 Task: Look for products in the category "Lager" from Sam Adams only.
Action: Mouse moved to (886, 295)
Screenshot: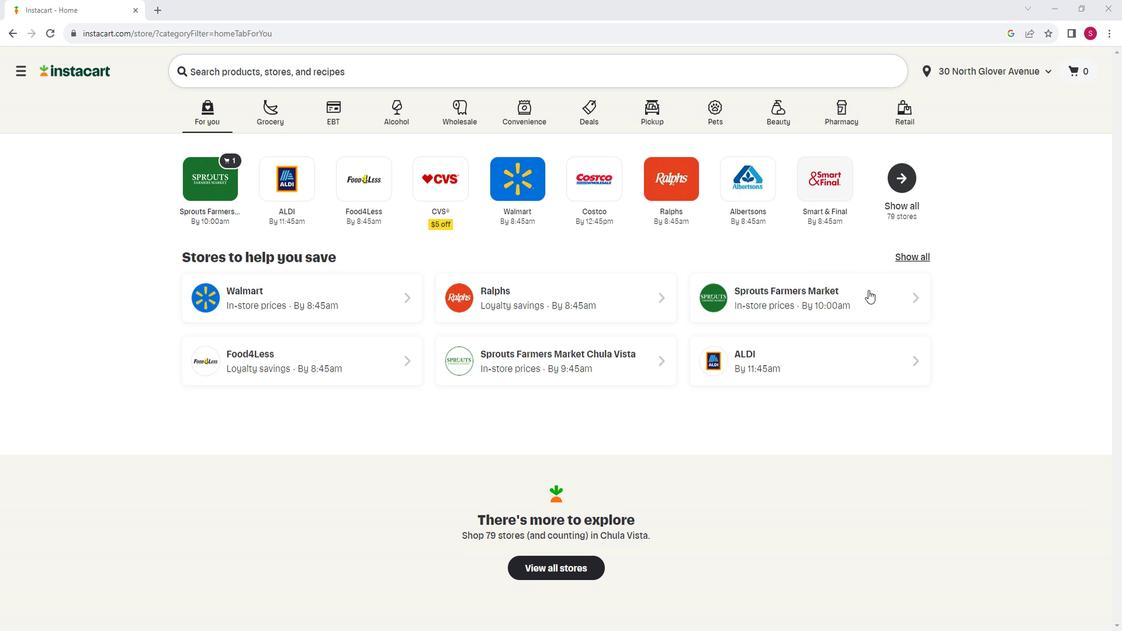 
Action: Mouse pressed left at (886, 295)
Screenshot: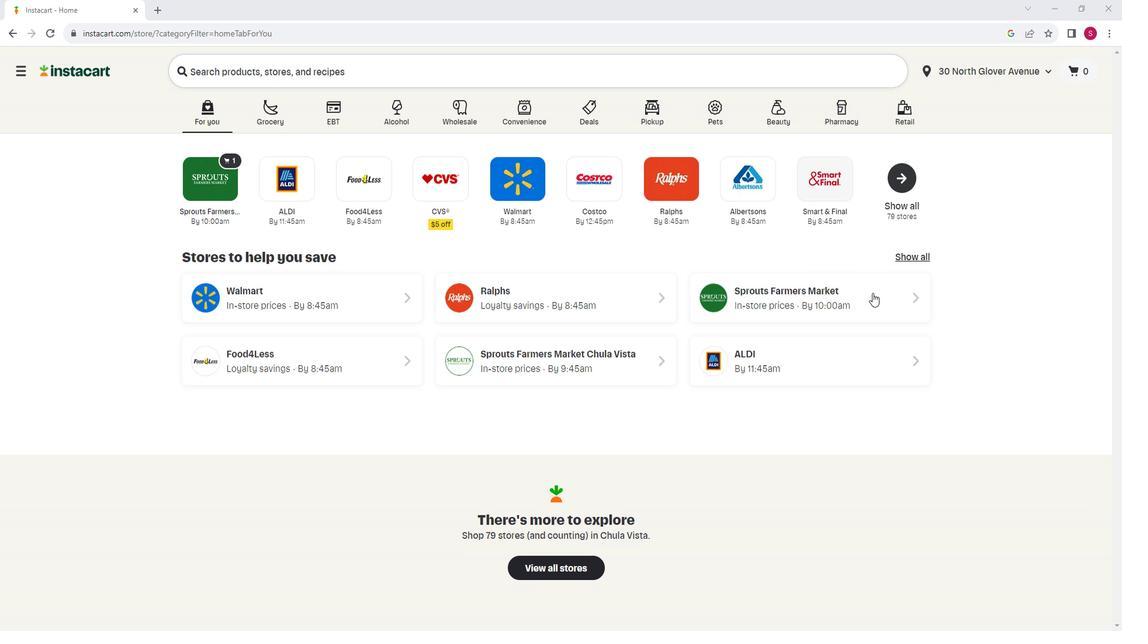 
Action: Mouse moved to (33, 471)
Screenshot: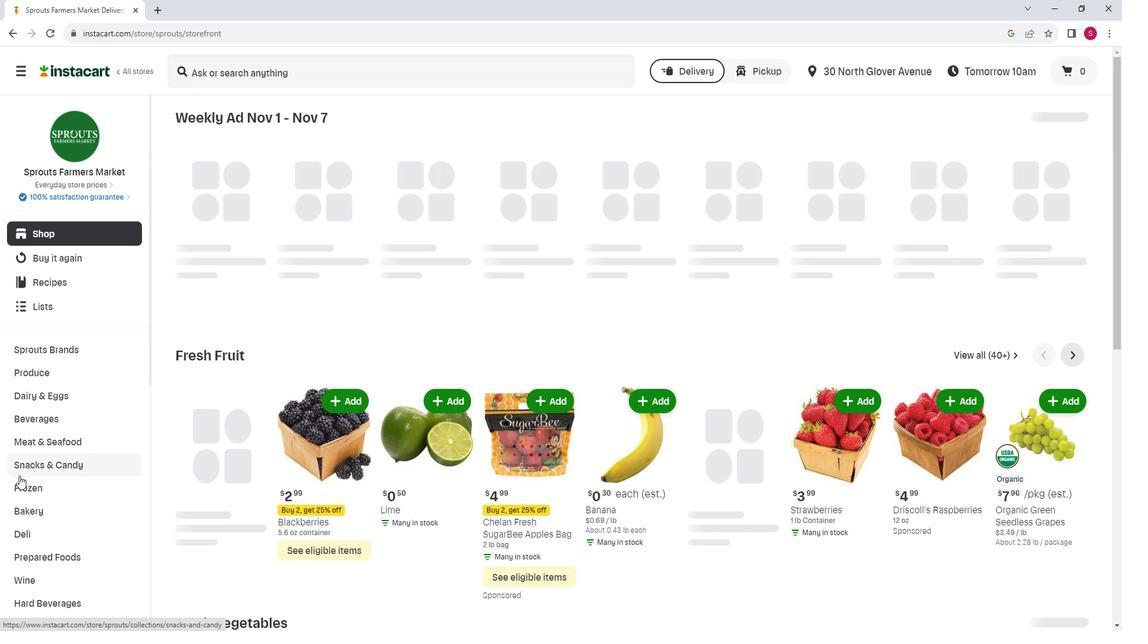 
Action: Mouse scrolled (33, 471) with delta (0, 0)
Screenshot: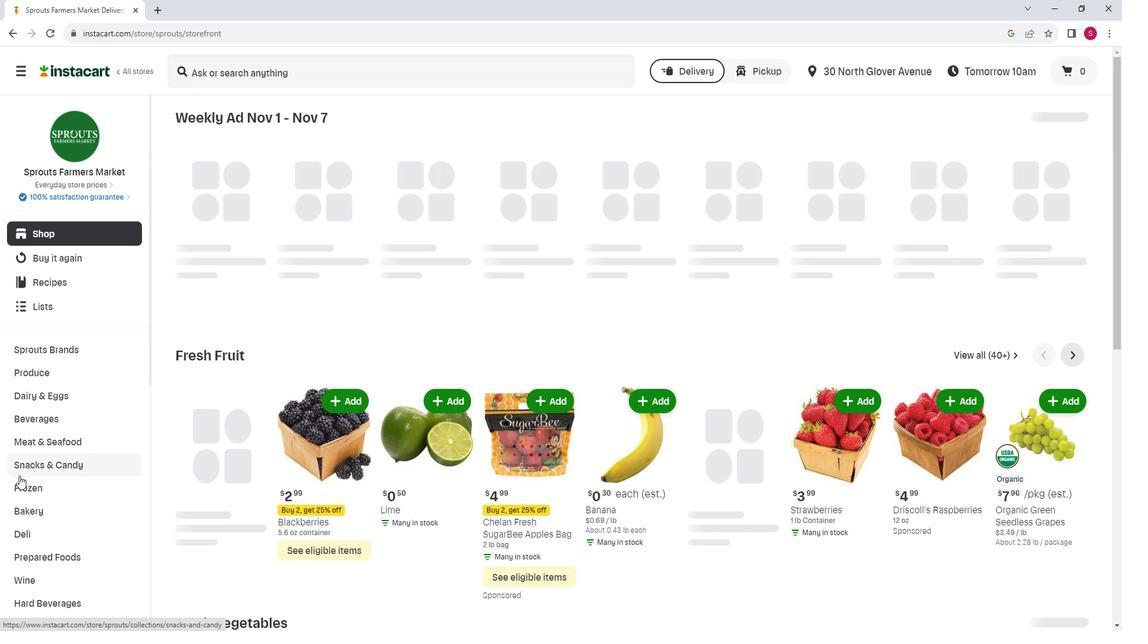 
Action: Mouse moved to (63, 555)
Screenshot: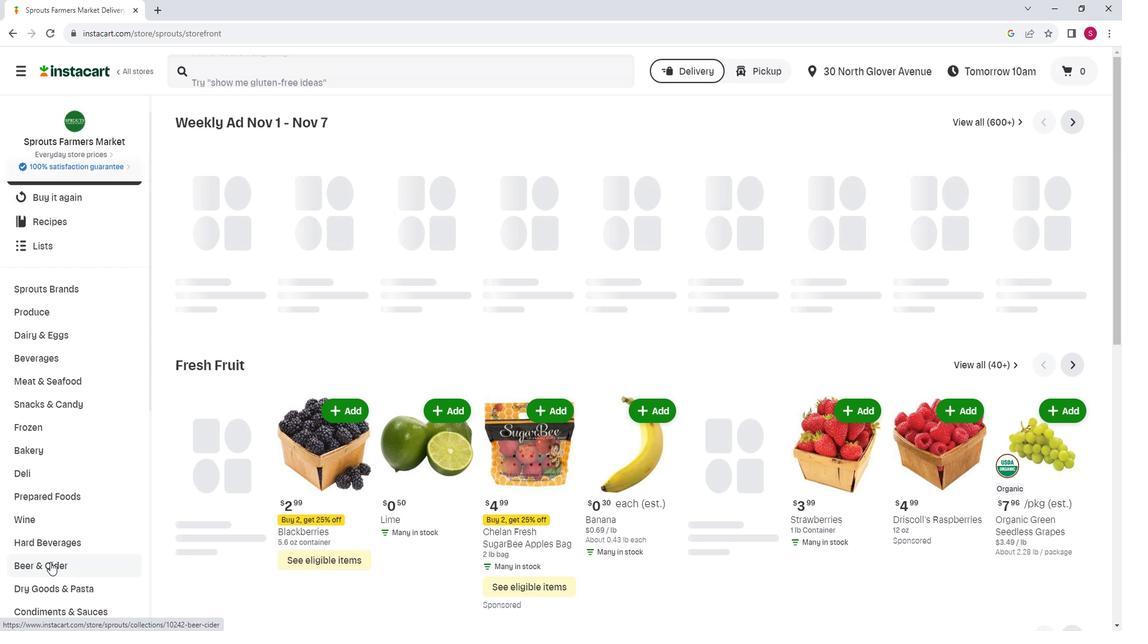 
Action: Mouse pressed left at (63, 555)
Screenshot: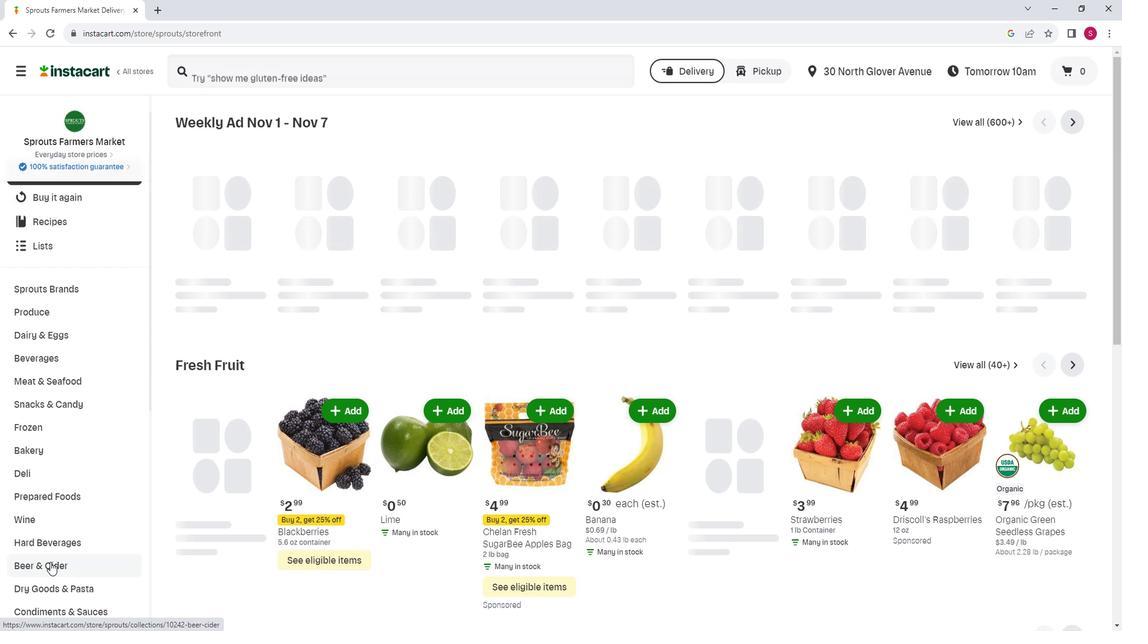 
Action: Mouse moved to (378, 300)
Screenshot: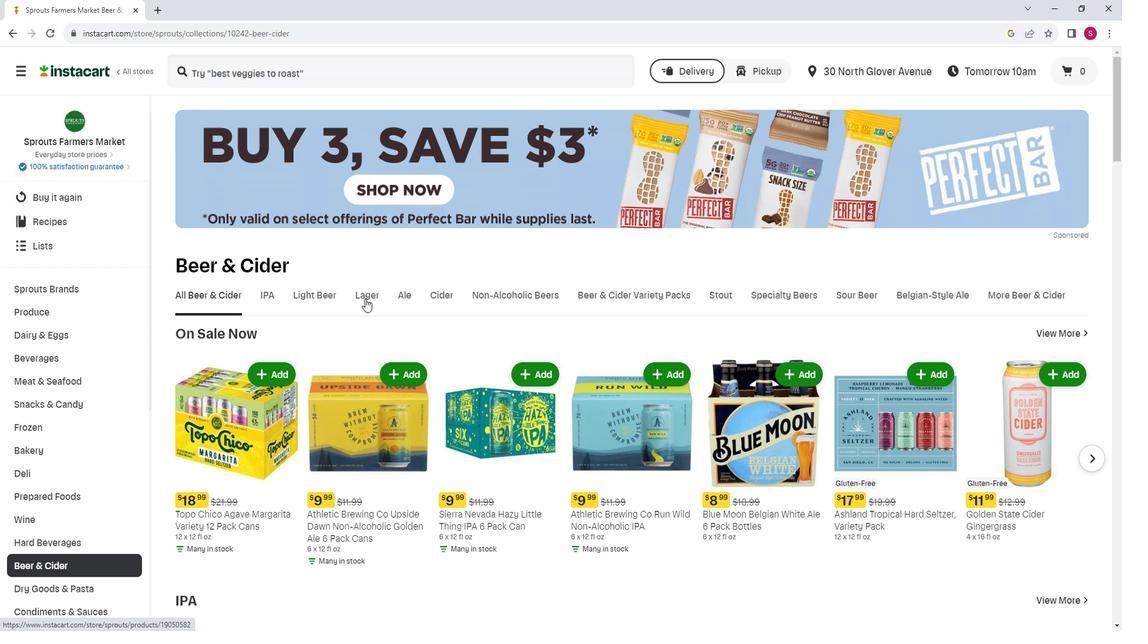 
Action: Mouse pressed left at (378, 300)
Screenshot: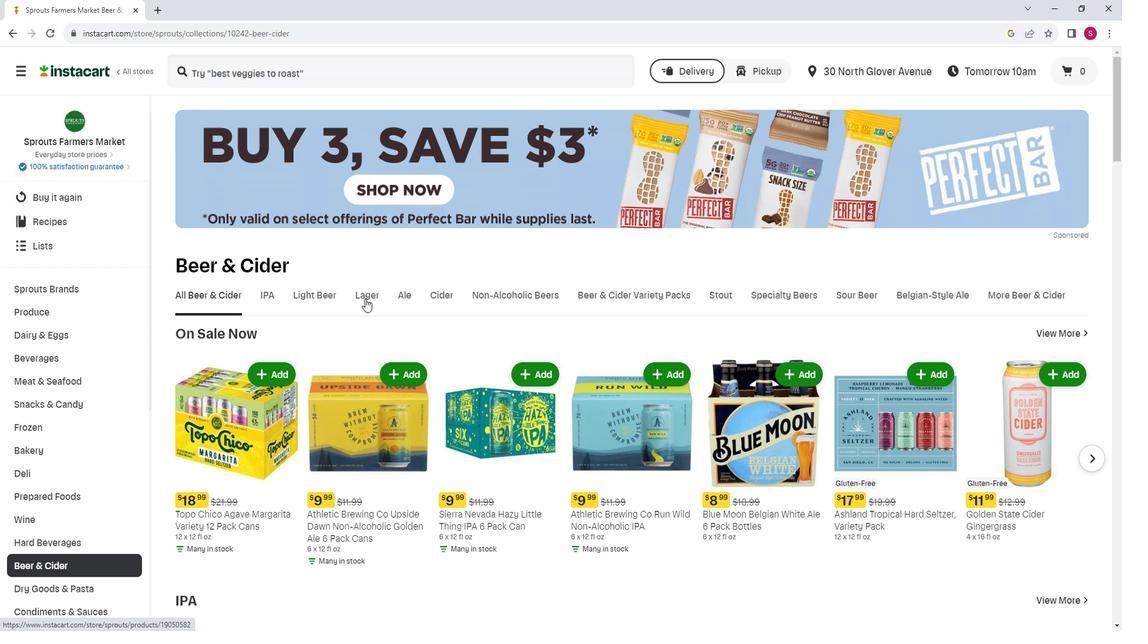 
Action: Mouse moved to (411, 281)
Screenshot: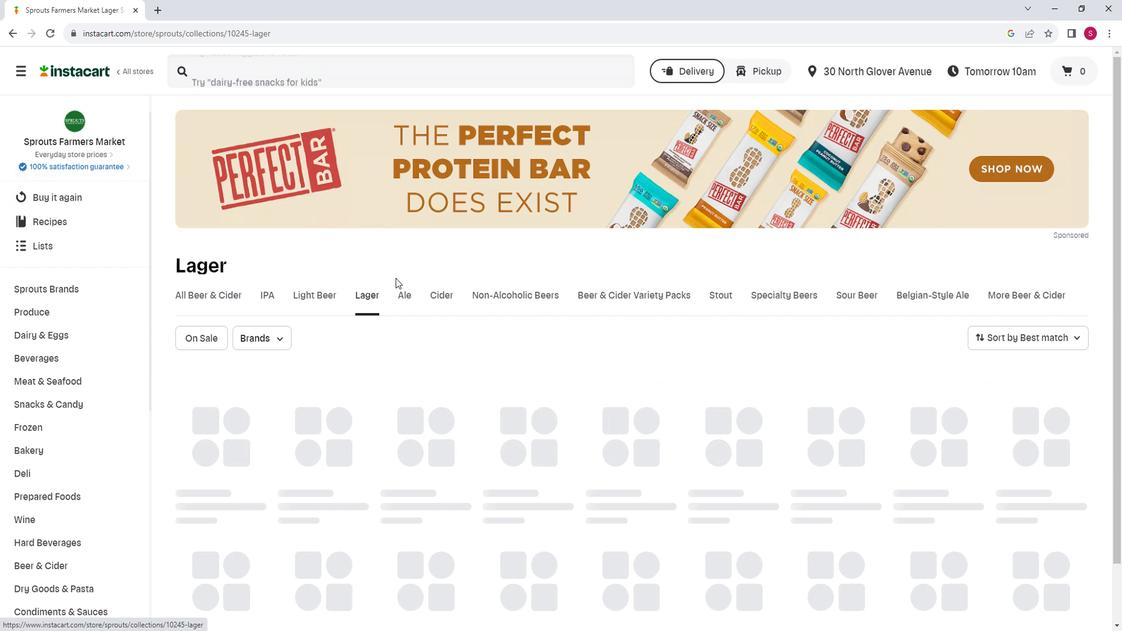 
Action: Mouse scrolled (411, 280) with delta (0, 0)
Screenshot: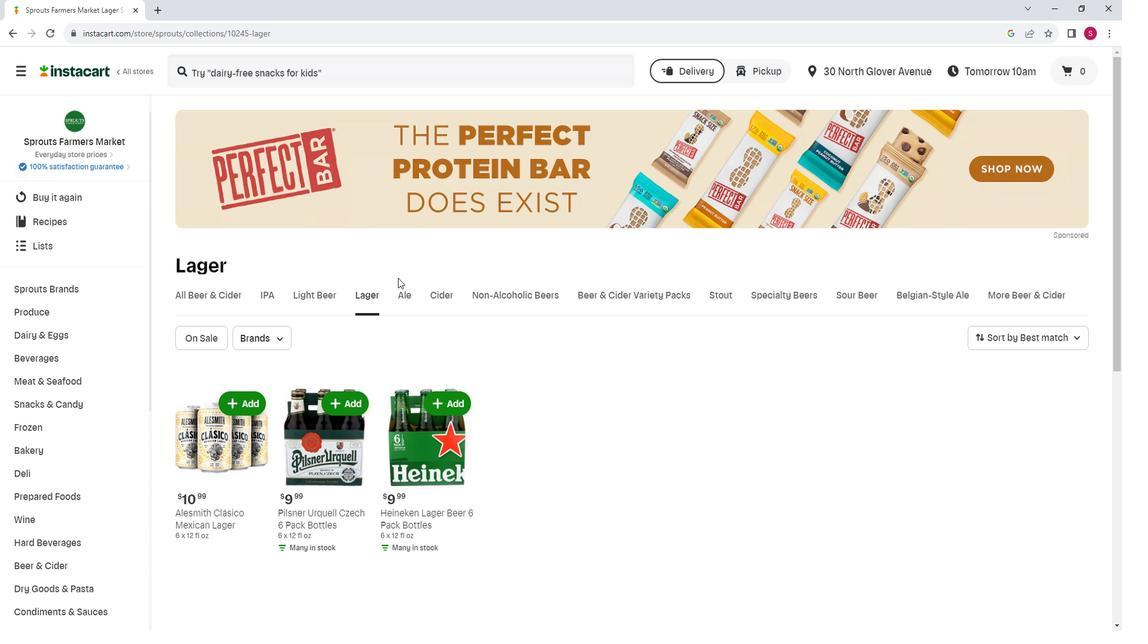 
Action: Mouse moved to (287, 281)
Screenshot: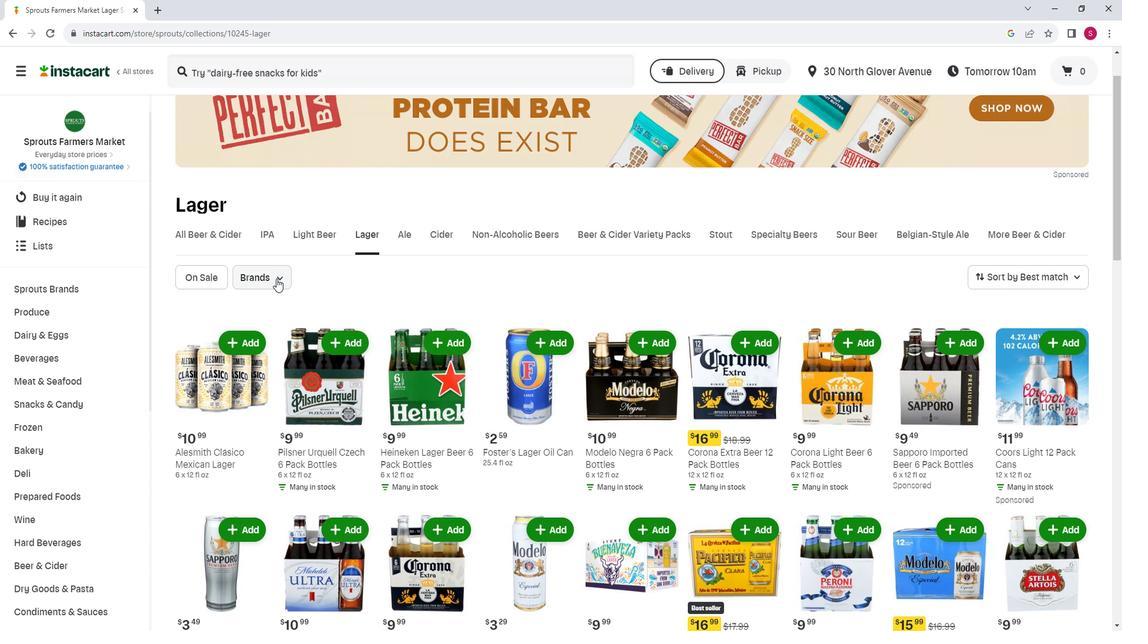 
Action: Mouse pressed left at (287, 281)
Screenshot: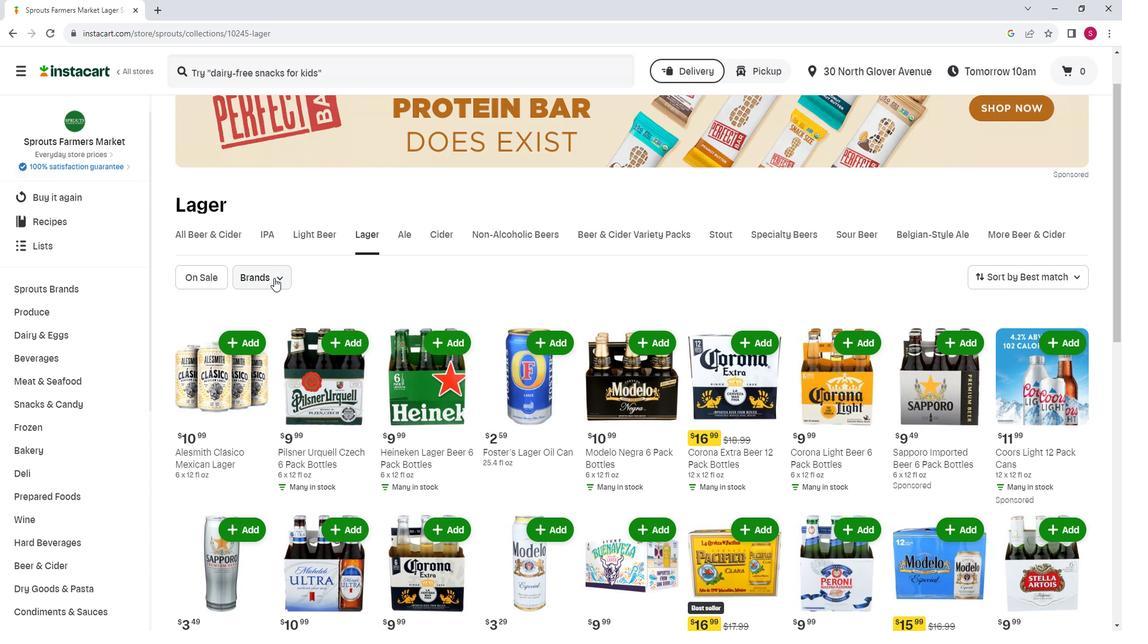 
Action: Mouse moved to (305, 313)
Screenshot: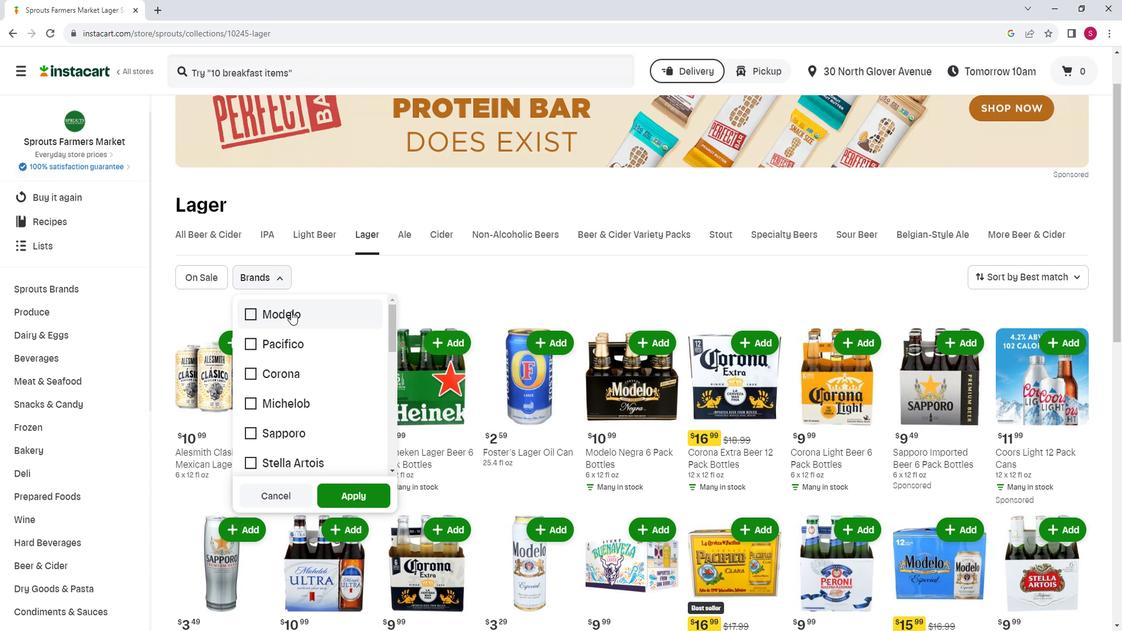 
Action: Mouse scrolled (305, 312) with delta (0, 0)
Screenshot: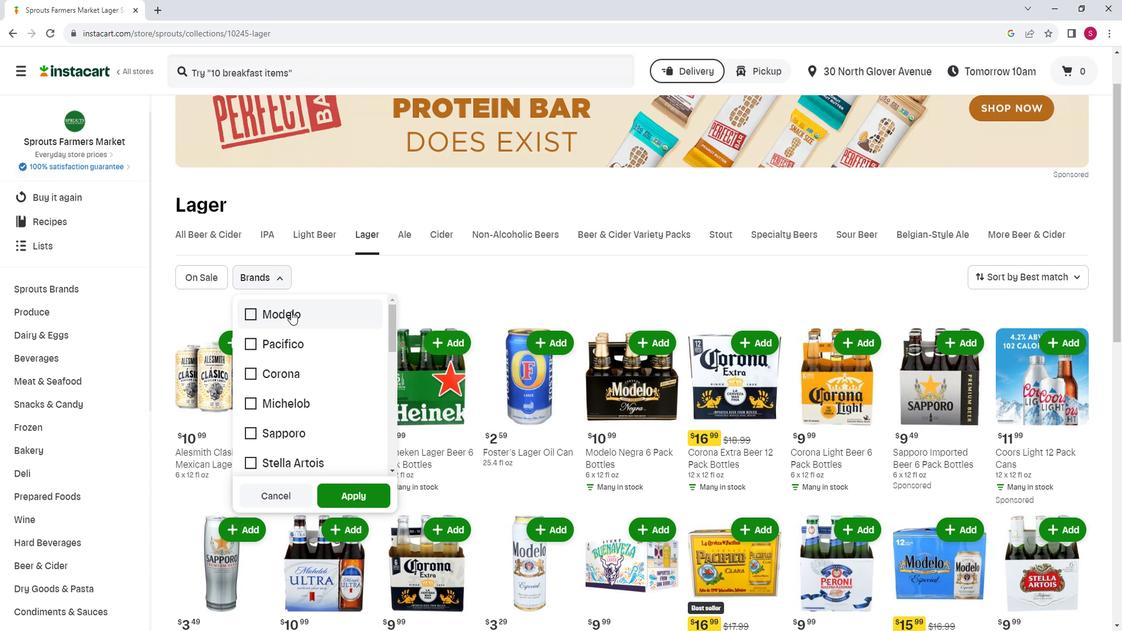 
Action: Mouse moved to (309, 344)
Screenshot: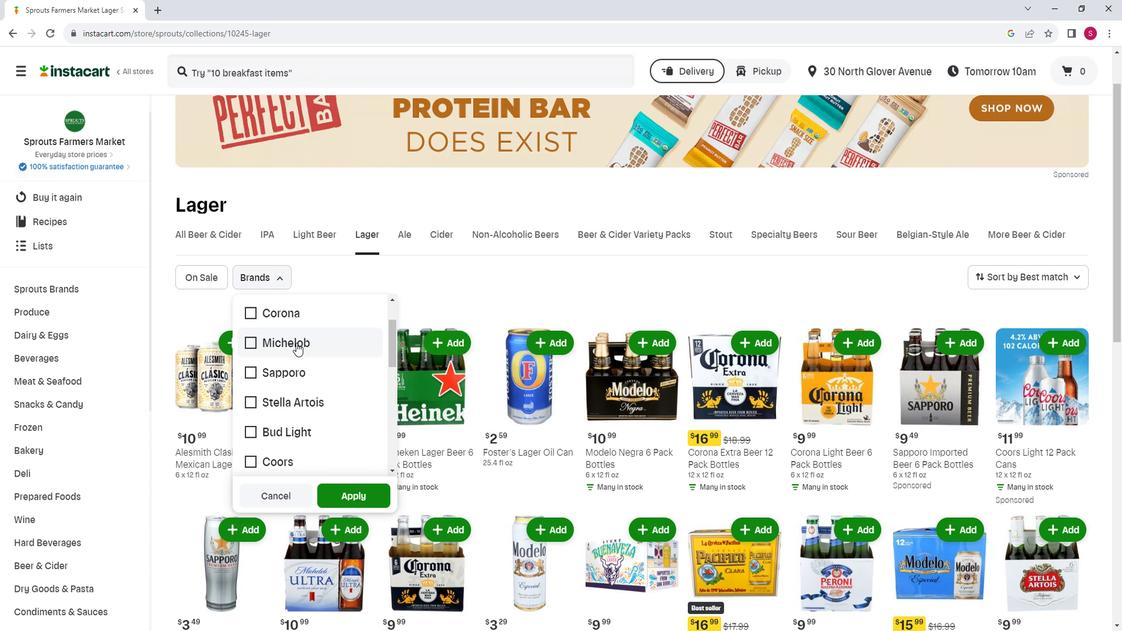 
Action: Mouse scrolled (309, 343) with delta (0, 0)
Screenshot: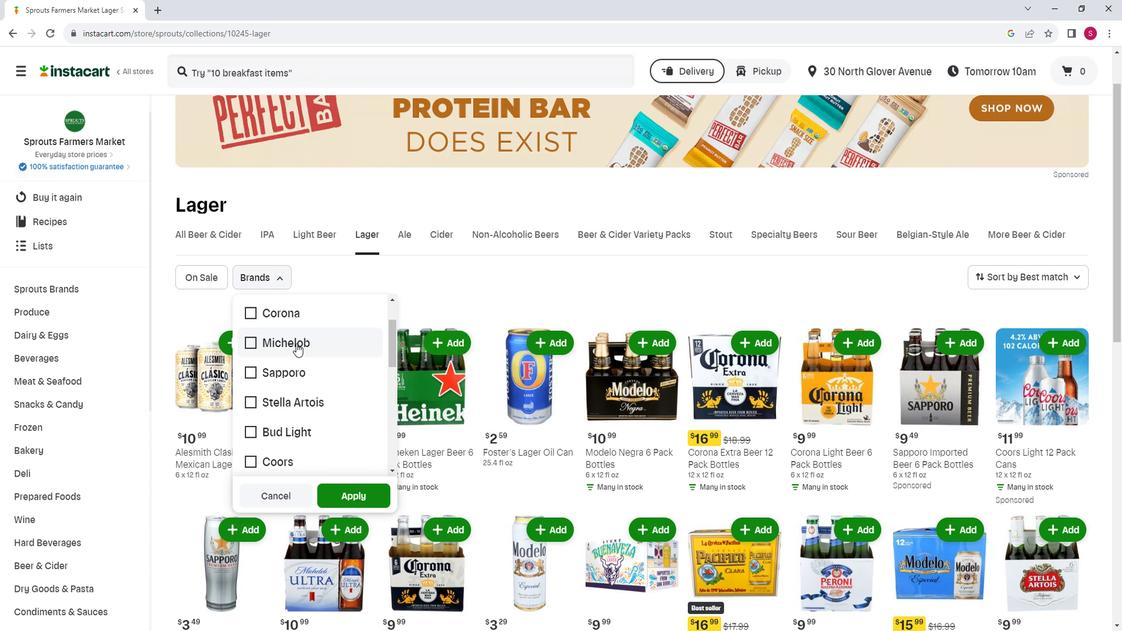 
Action: Mouse scrolled (309, 343) with delta (0, 0)
Screenshot: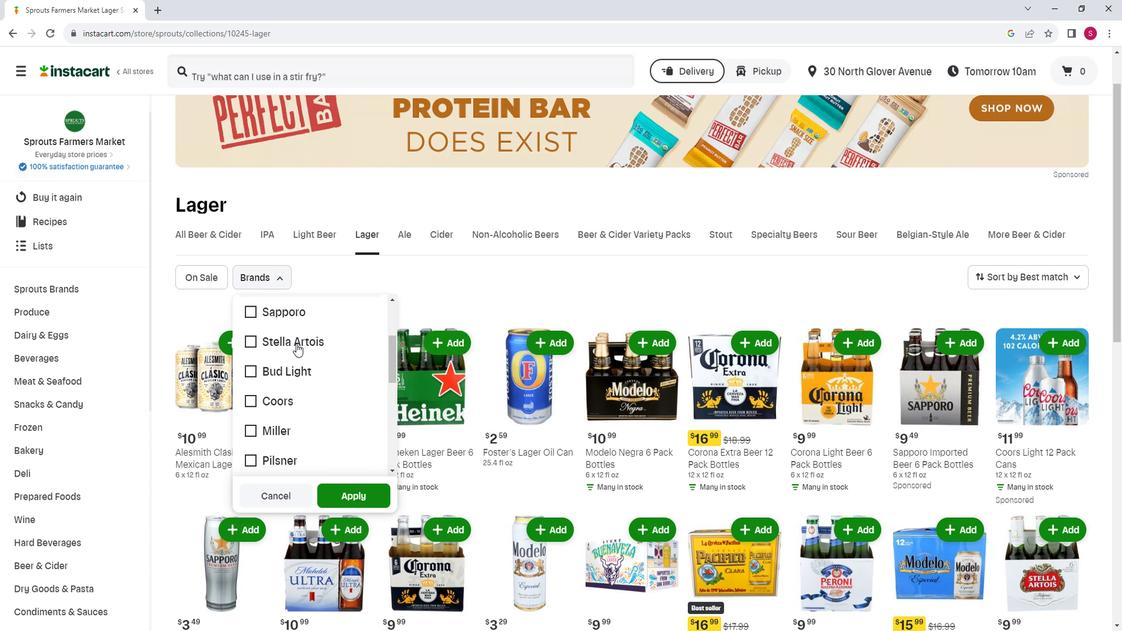 
Action: Mouse scrolled (309, 343) with delta (0, 0)
Screenshot: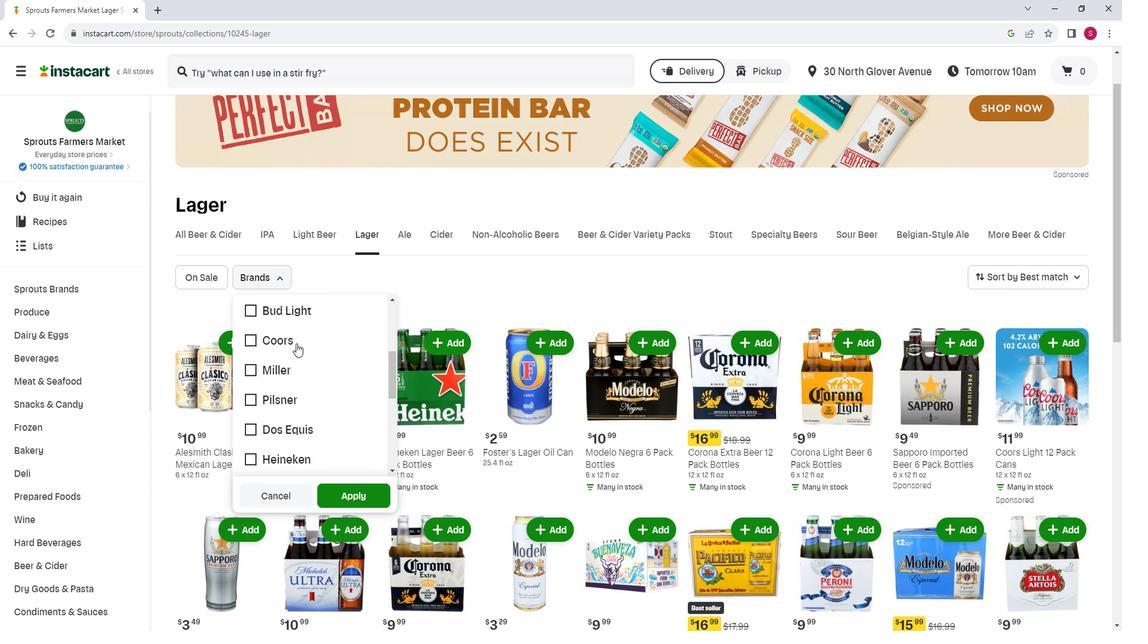 
Action: Mouse scrolled (309, 343) with delta (0, 0)
Screenshot: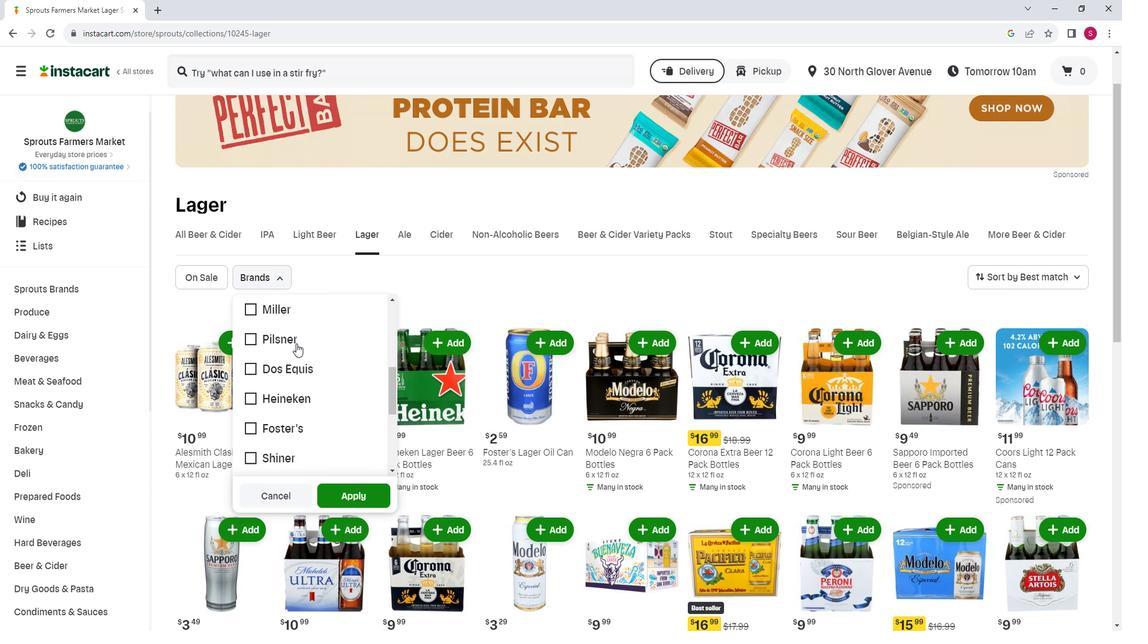
Action: Mouse scrolled (309, 343) with delta (0, 0)
Screenshot: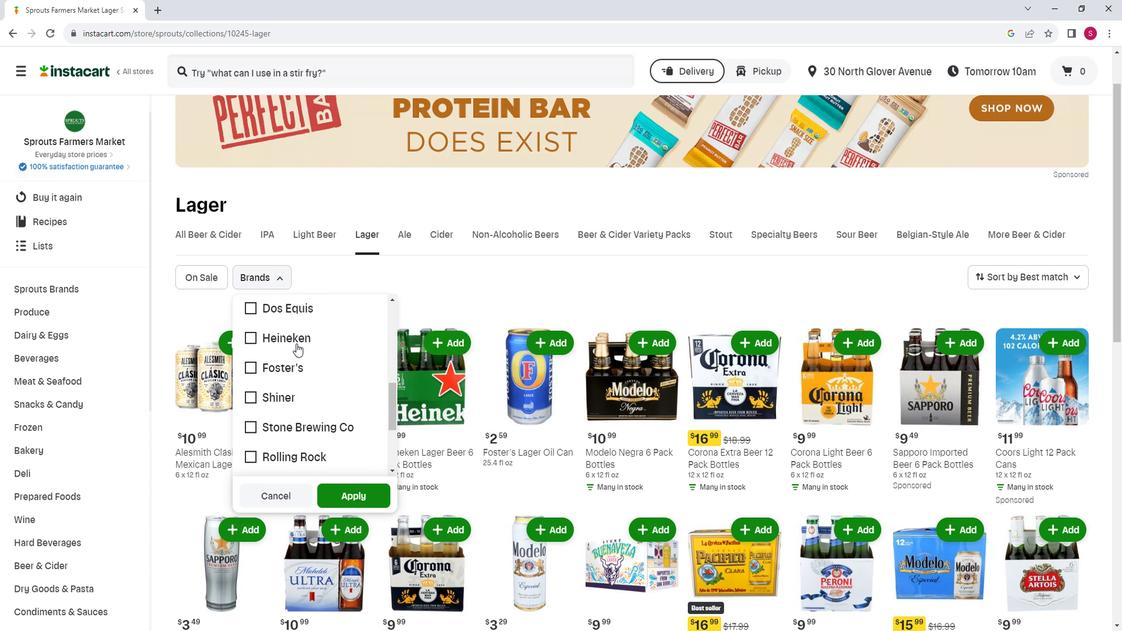 
Action: Mouse moved to (309, 345)
Screenshot: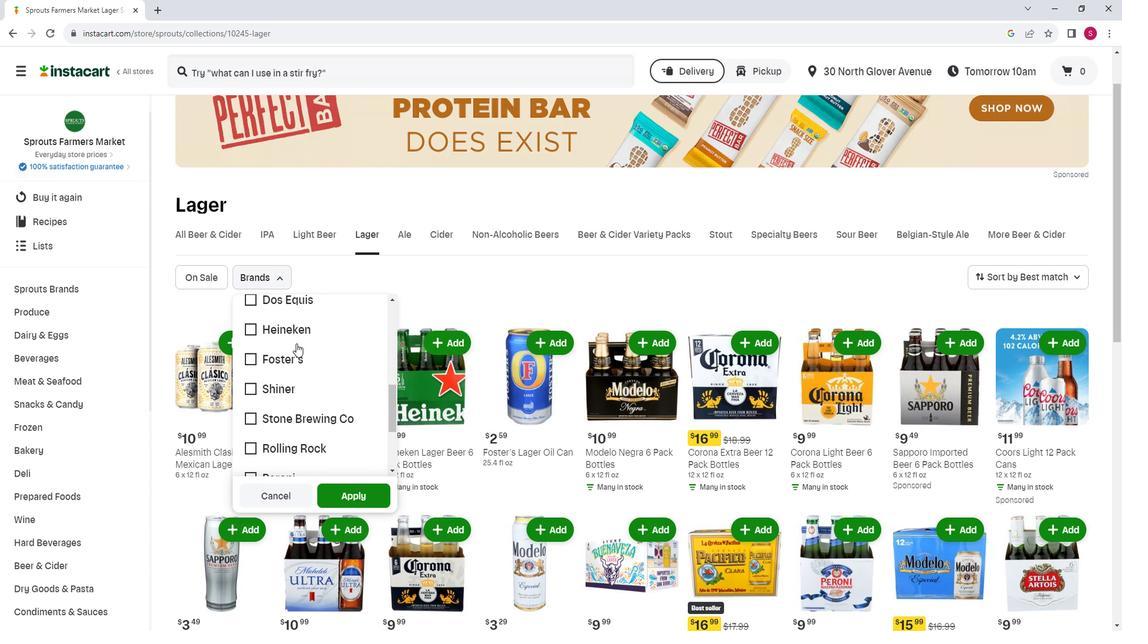 
Action: Mouse scrolled (309, 344) with delta (0, 0)
Screenshot: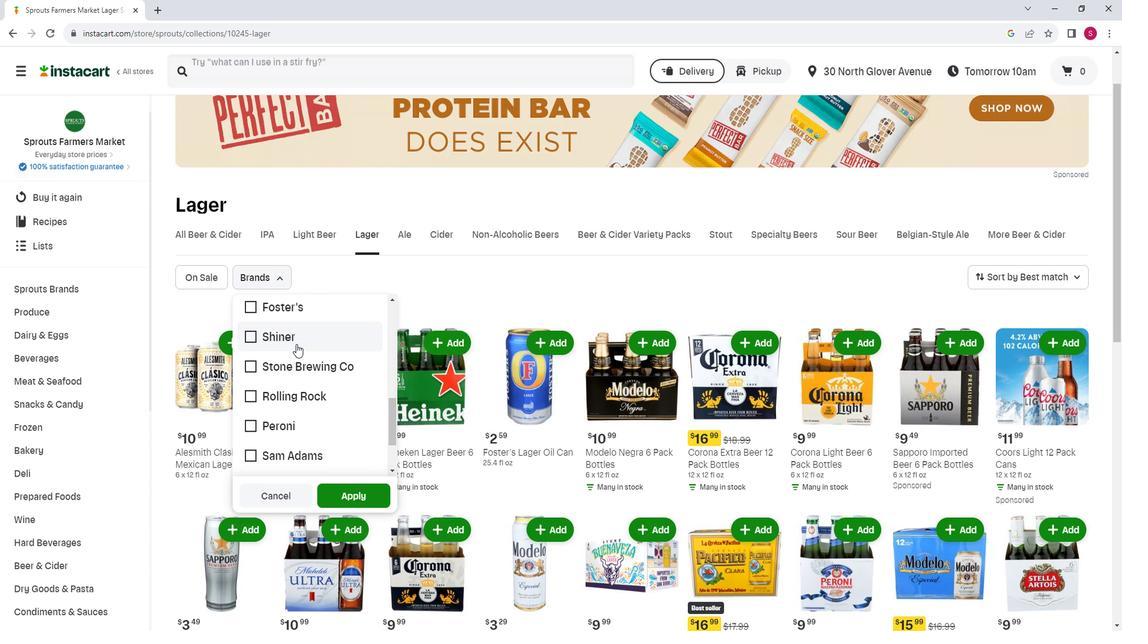 
Action: Mouse moved to (325, 388)
Screenshot: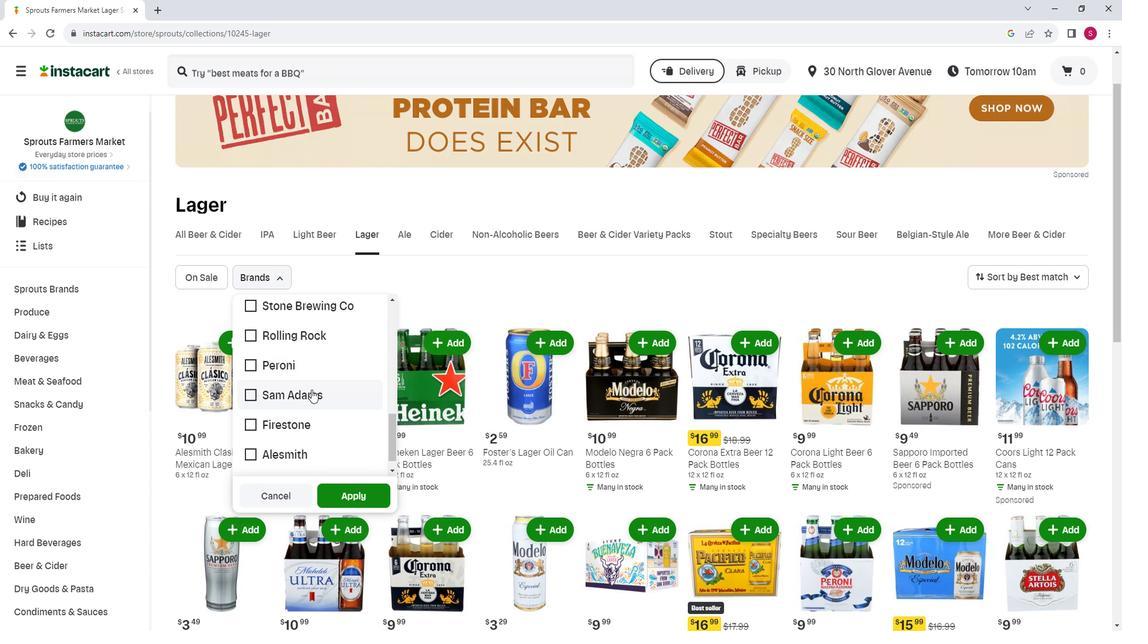 
Action: Mouse pressed left at (325, 388)
Screenshot: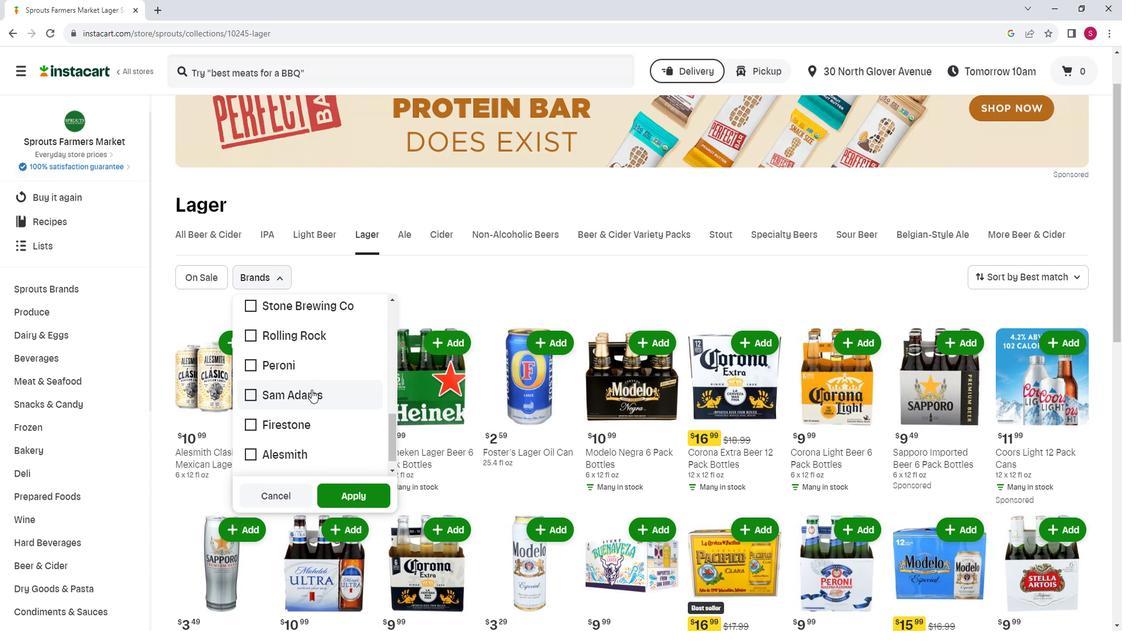 
Action: Mouse moved to (360, 484)
Screenshot: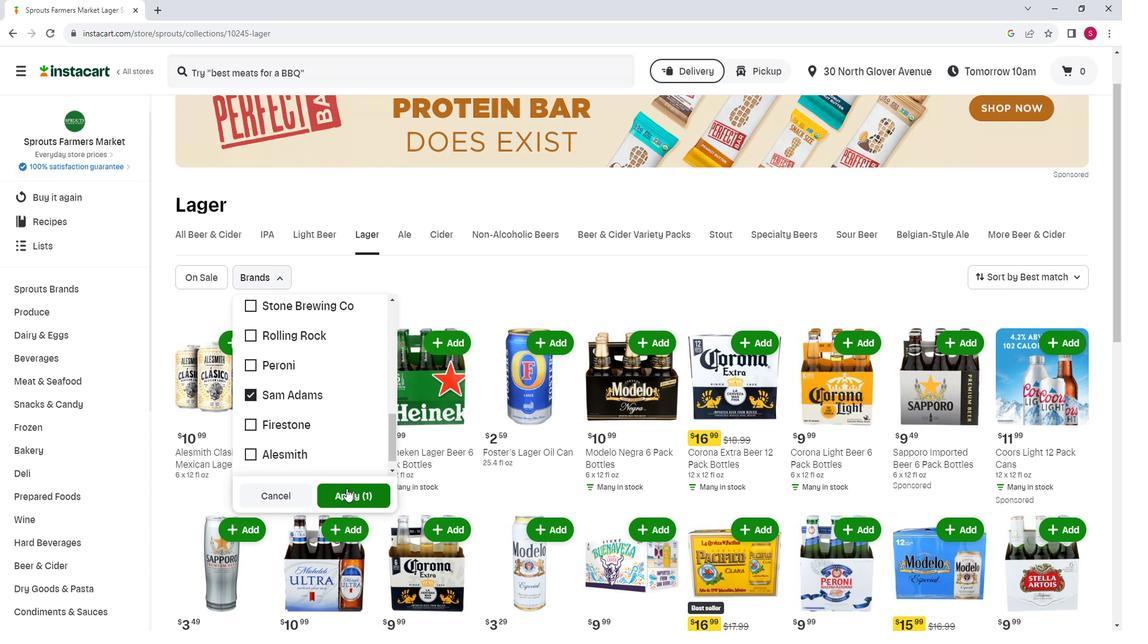 
Action: Mouse pressed left at (360, 484)
Screenshot: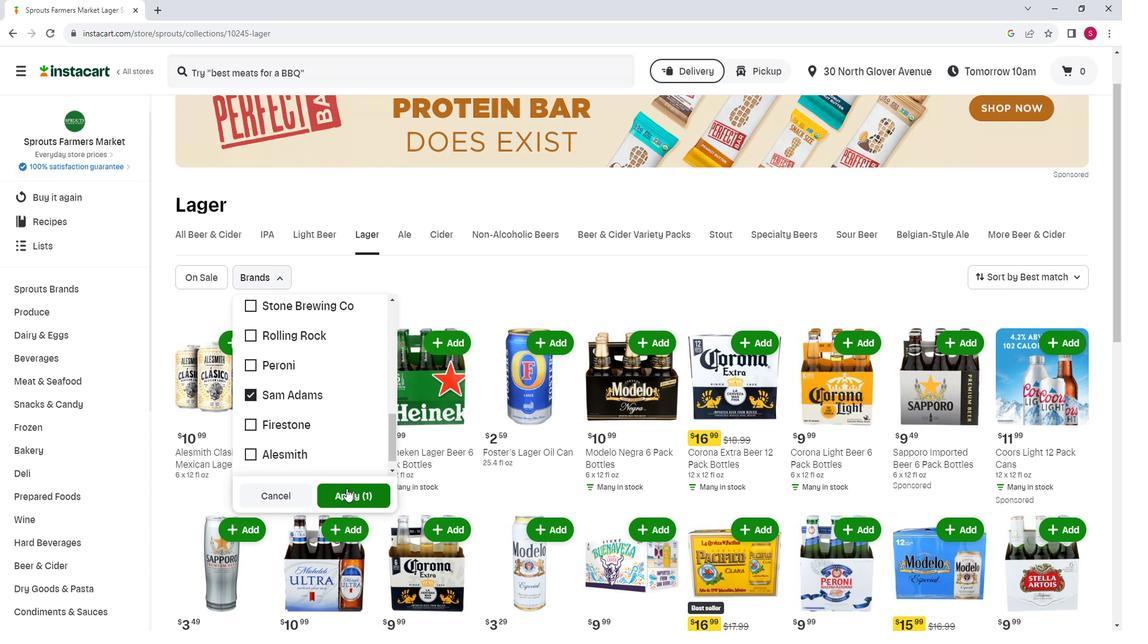 
Action: Mouse moved to (614, 319)
Screenshot: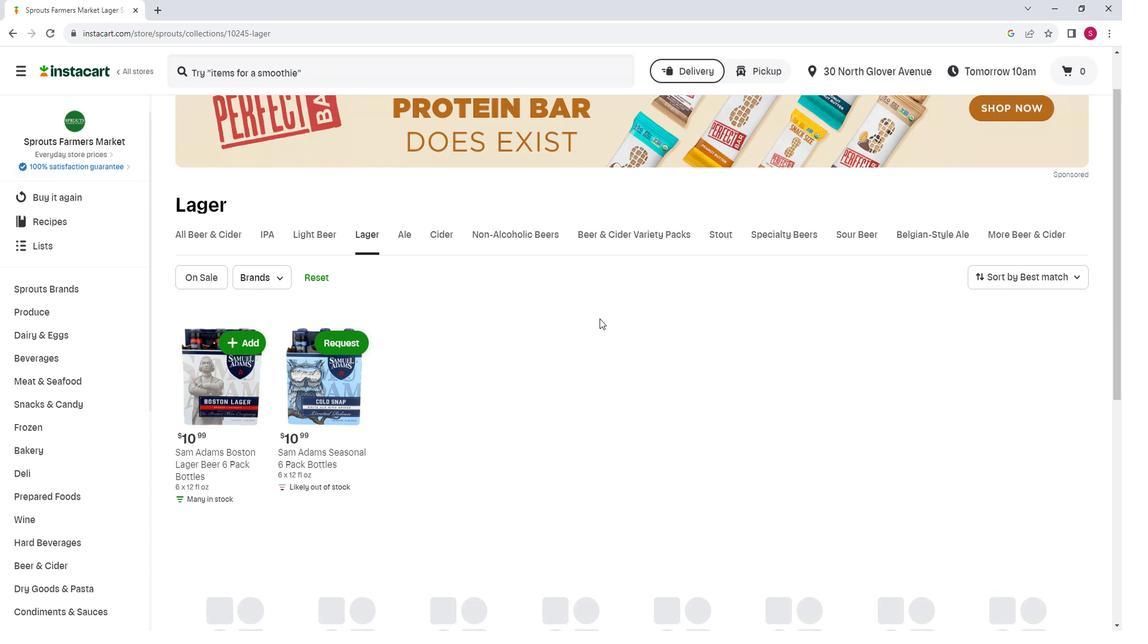 
Action: Mouse scrolled (614, 319) with delta (0, 0)
Screenshot: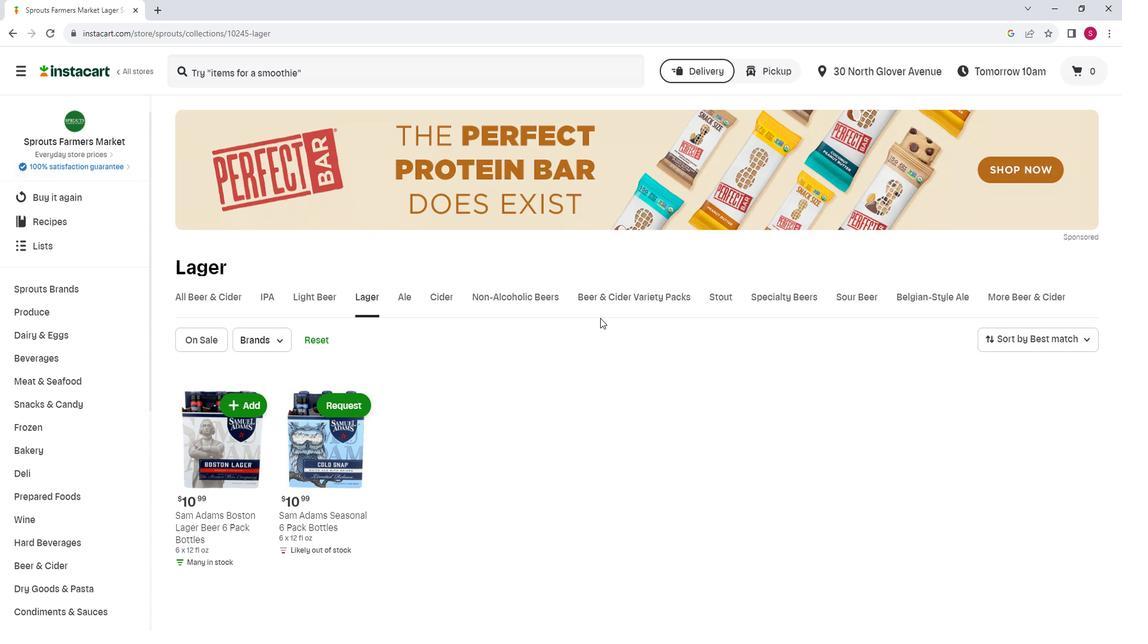 
